 Task: Look for products in the category "More Bakery Desserts" that are on sale.
Action: Mouse moved to (14, 79)
Screenshot: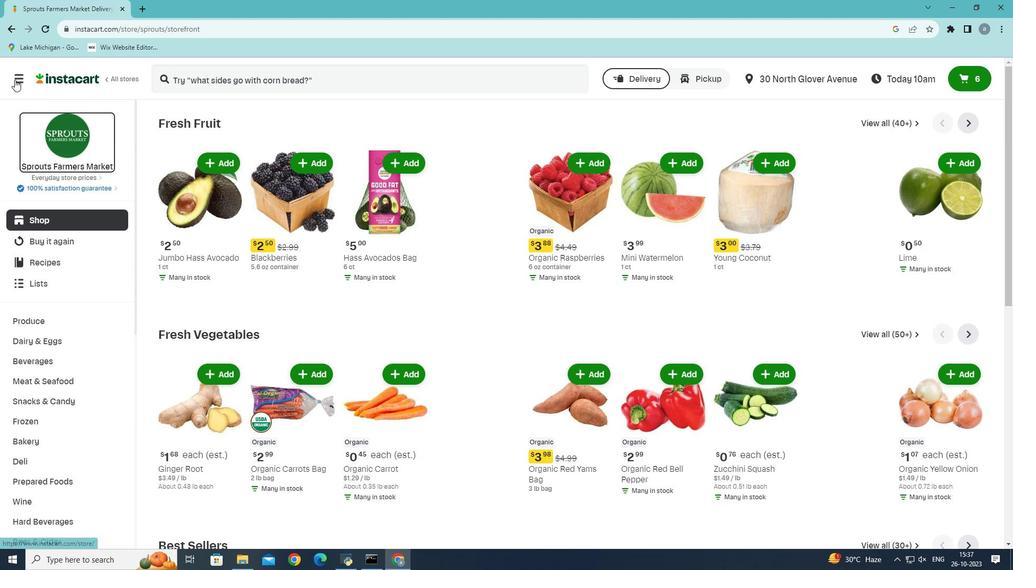 
Action: Mouse pressed left at (14, 79)
Screenshot: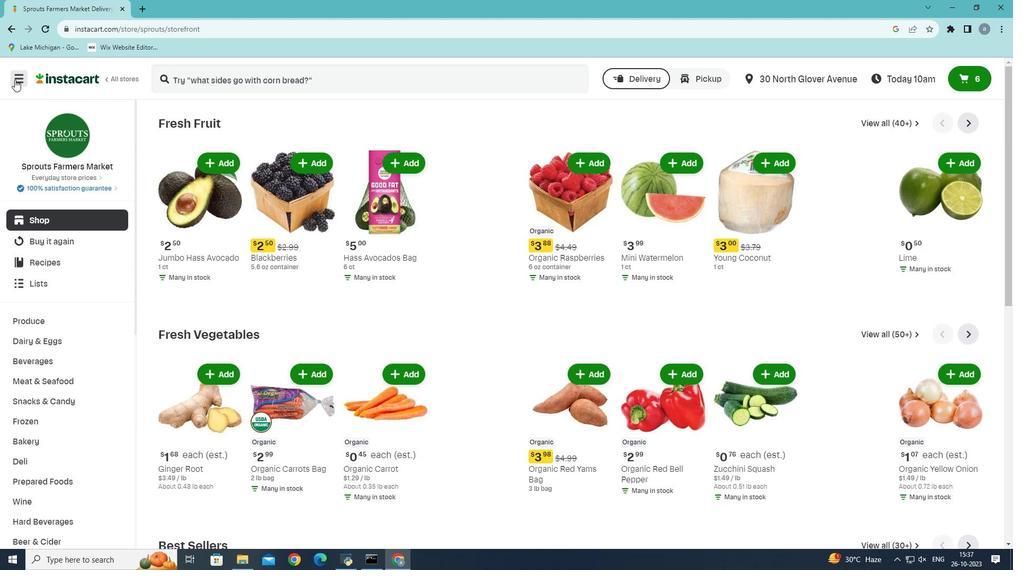 
Action: Mouse moved to (41, 306)
Screenshot: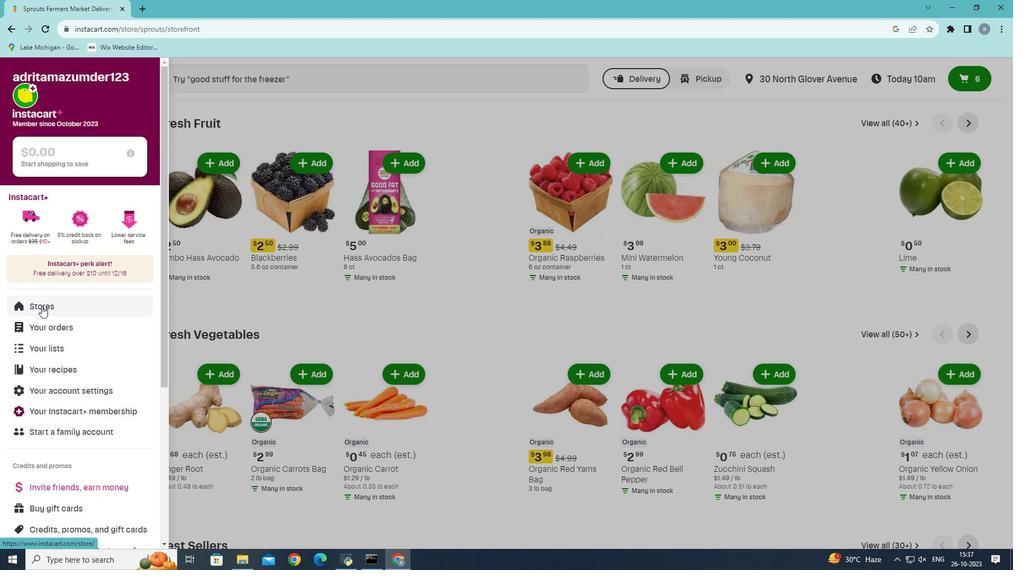 
Action: Mouse pressed left at (41, 306)
Screenshot: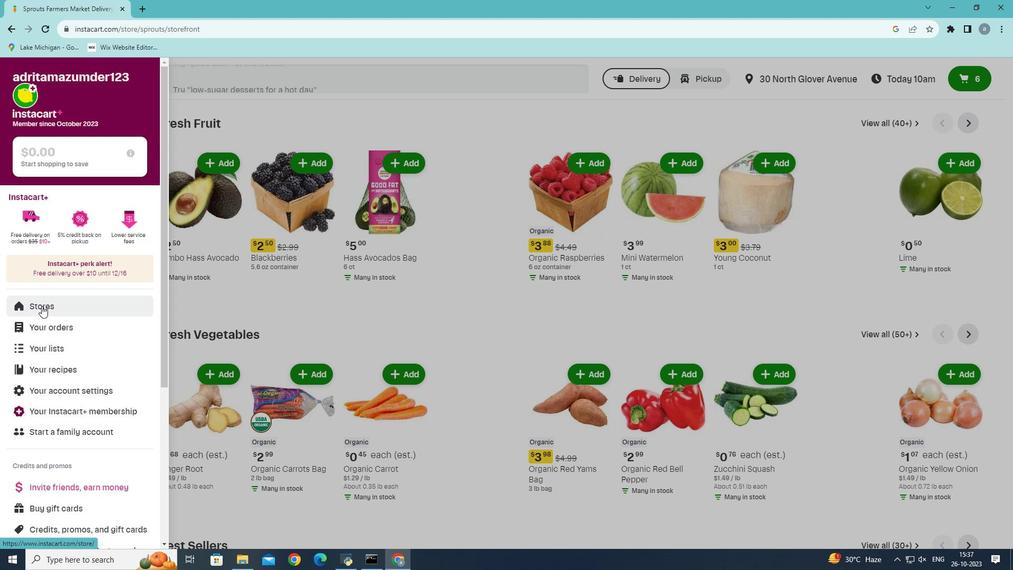 
Action: Mouse moved to (258, 121)
Screenshot: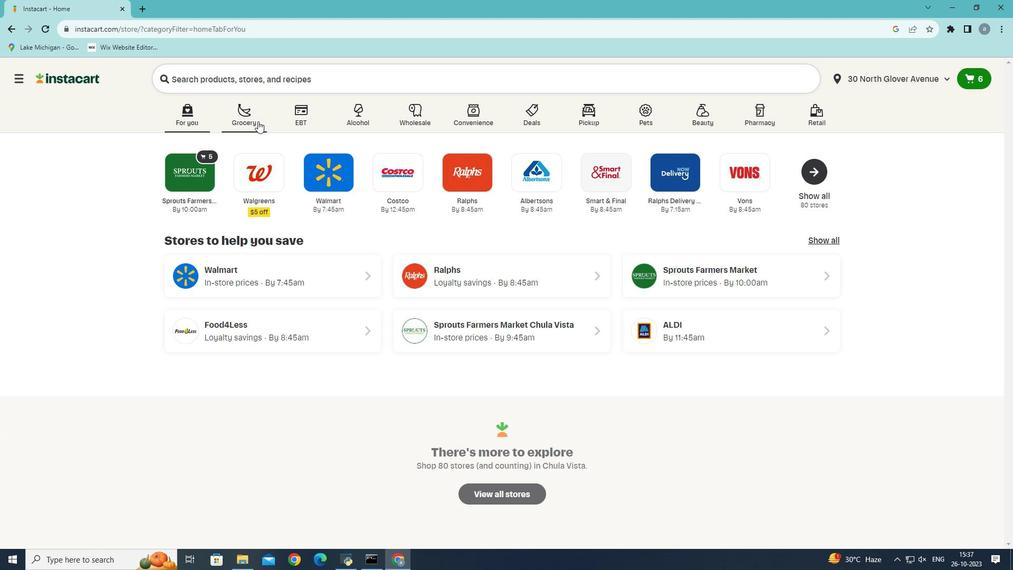 
Action: Mouse pressed left at (258, 121)
Screenshot: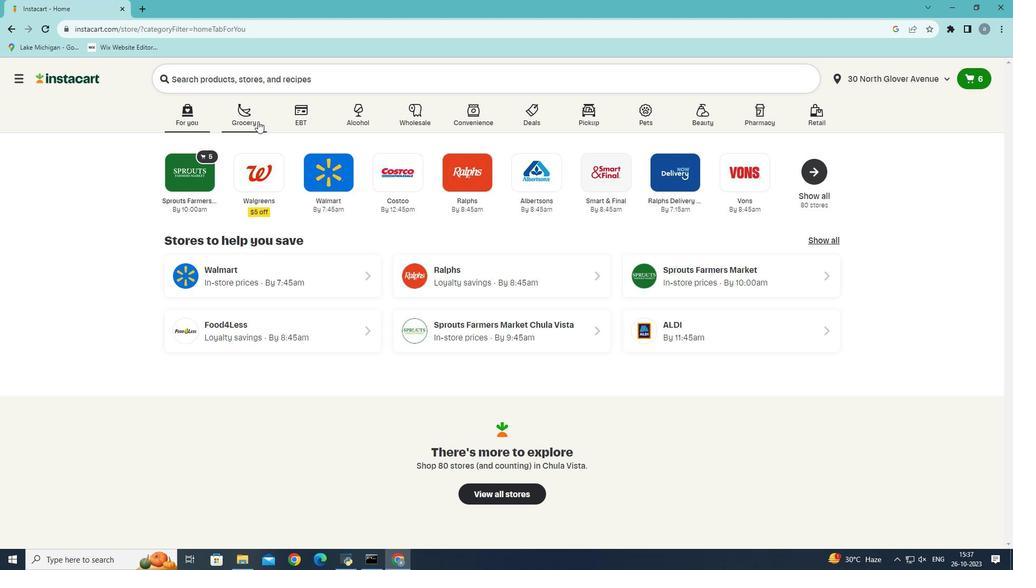 
Action: Mouse moved to (236, 316)
Screenshot: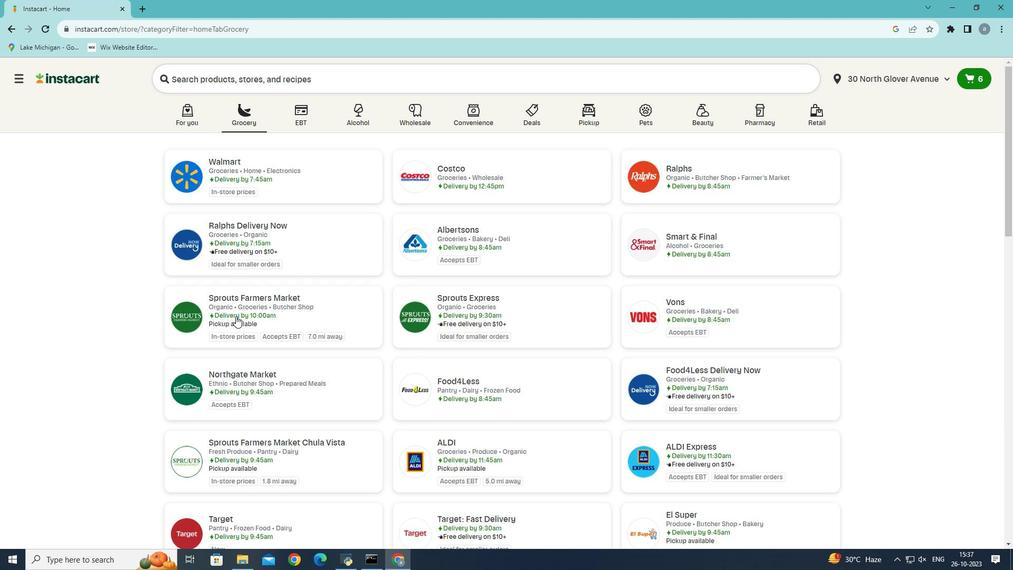 
Action: Mouse pressed left at (236, 316)
Screenshot: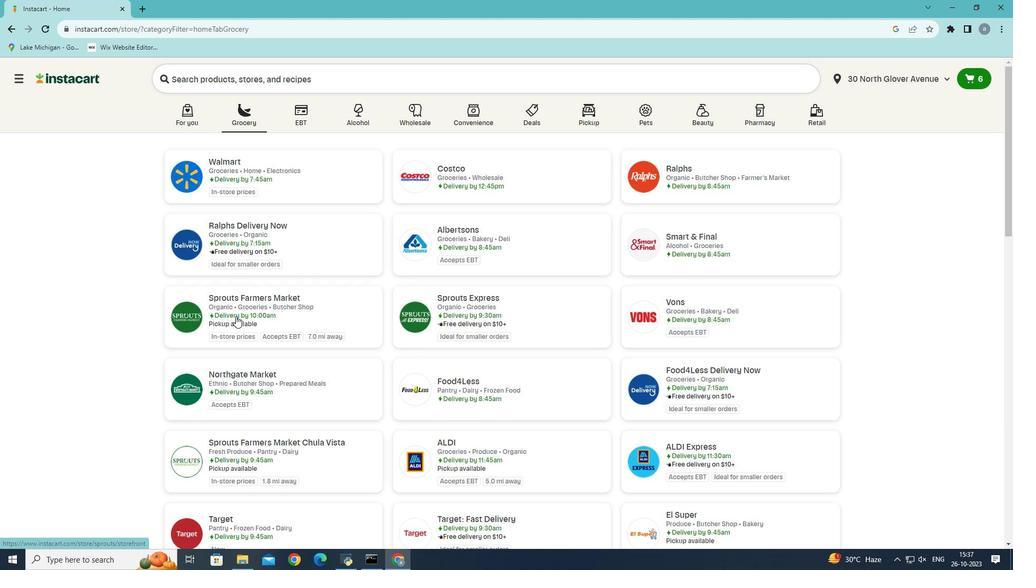 
Action: Mouse moved to (36, 441)
Screenshot: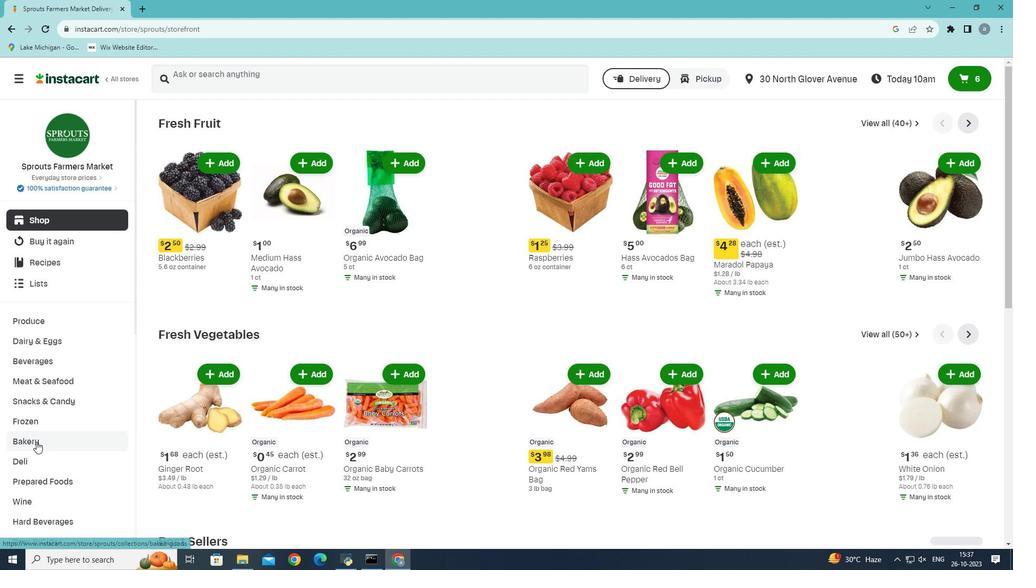 
Action: Mouse pressed left at (36, 441)
Screenshot: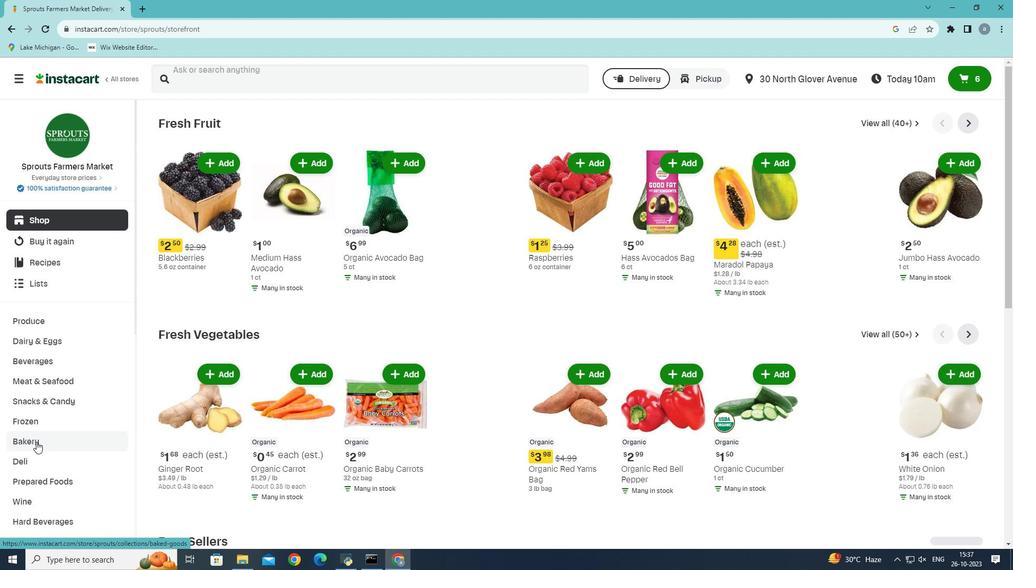 
Action: Mouse moved to (725, 144)
Screenshot: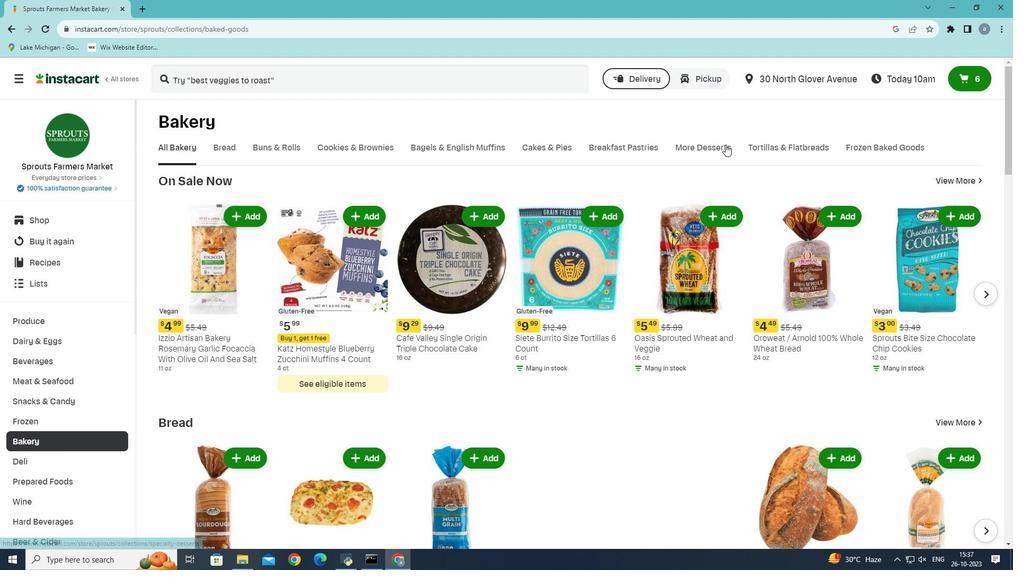 
Action: Mouse pressed left at (725, 144)
Screenshot: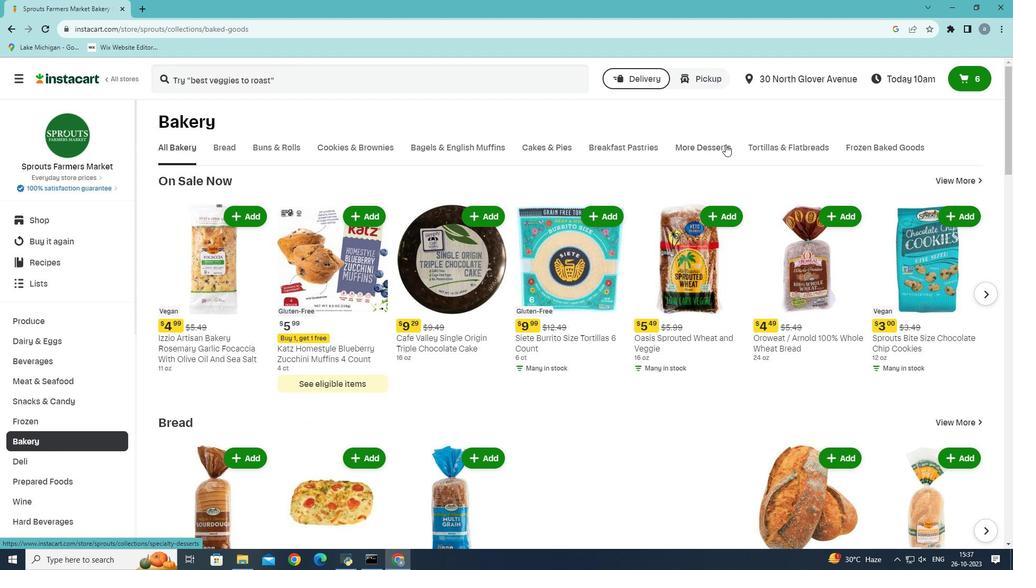 
Action: Mouse moved to (343, 197)
Screenshot: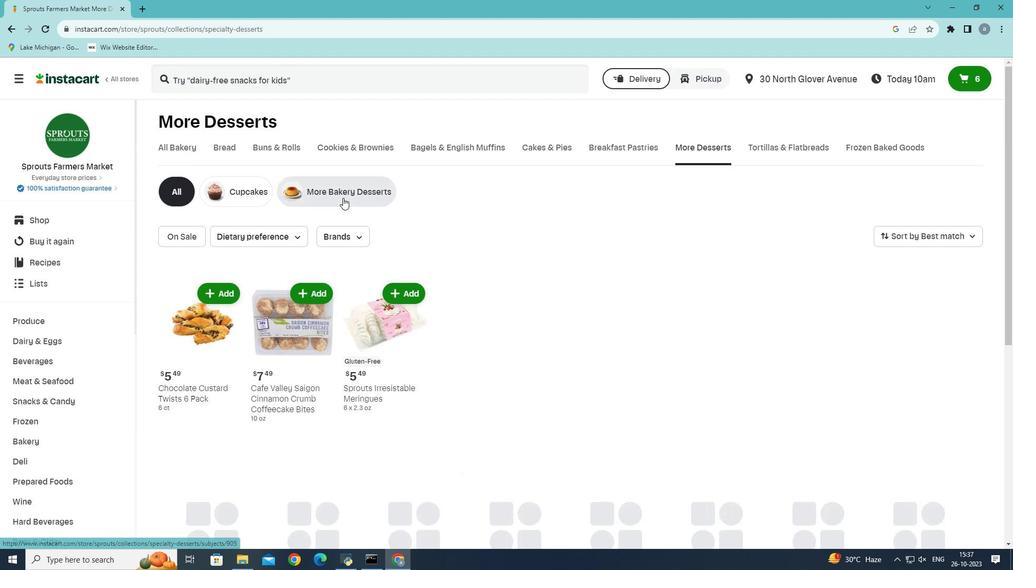 
Action: Mouse pressed left at (343, 197)
Screenshot: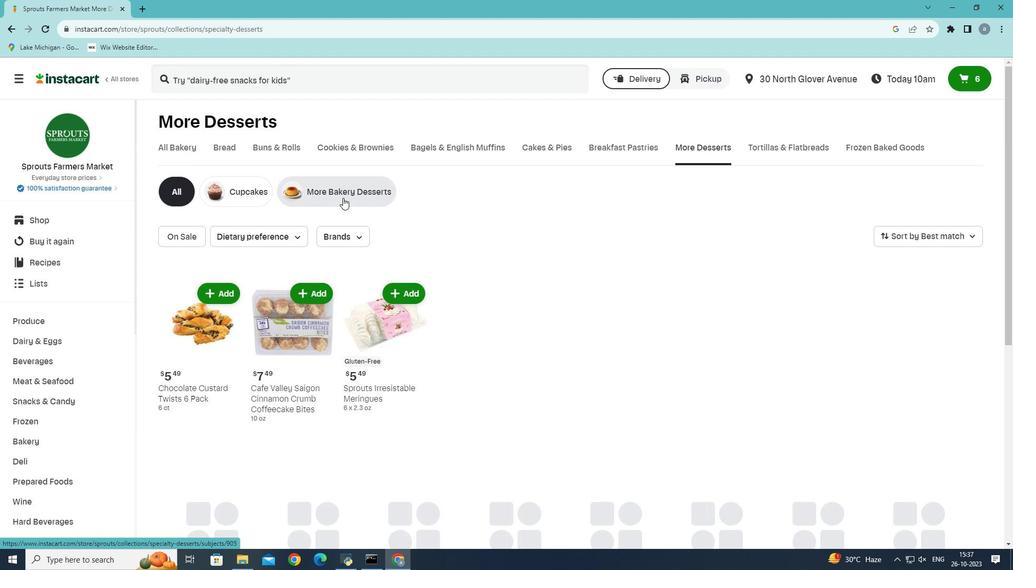 
Action: Mouse moved to (397, 246)
Screenshot: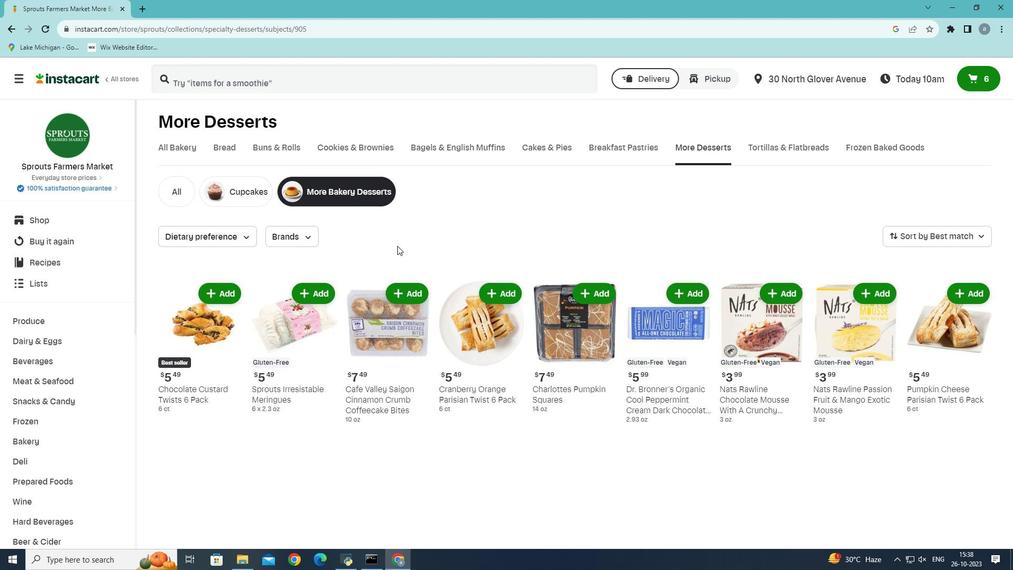 
